 Task: Create in the project XpressTech and in the Backlog issue 'Create a new online platform for online game development courses with advanced game engine and simulation features' a child issue 'Integration with financial management systems', and assign it to team member softage.2@softage.net.
Action: Mouse moved to (725, 309)
Screenshot: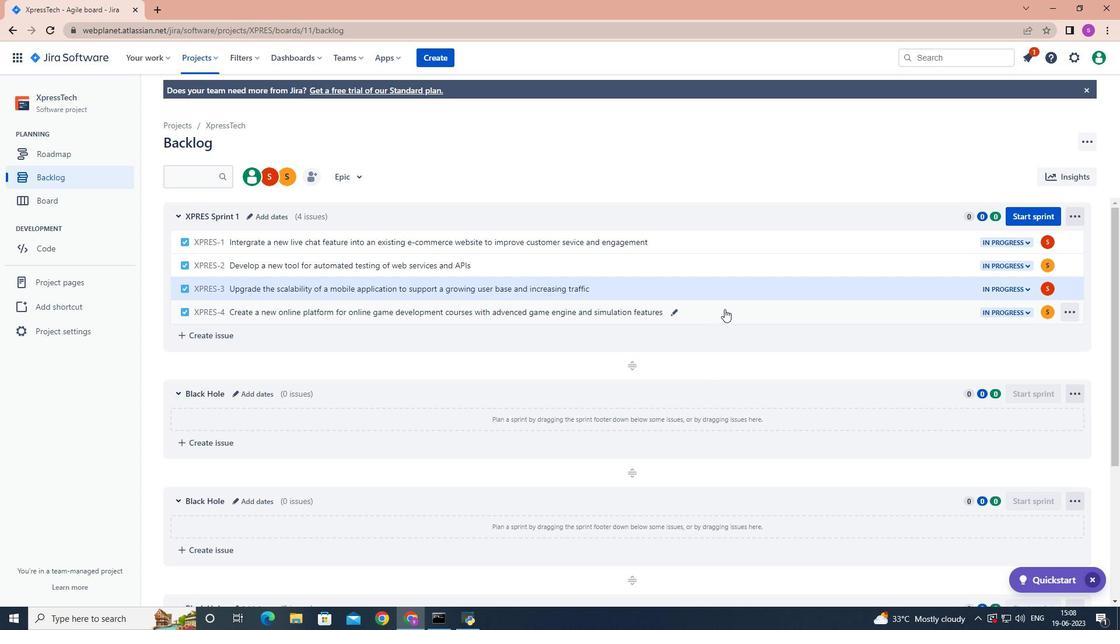 
Action: Mouse pressed left at (725, 309)
Screenshot: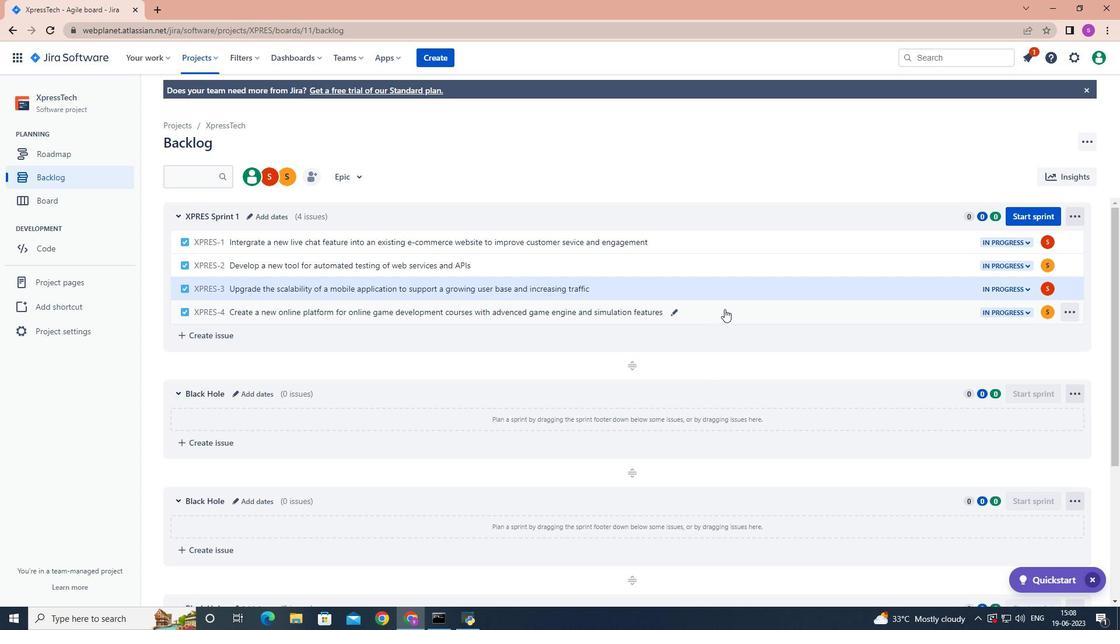 
Action: Mouse moved to (918, 315)
Screenshot: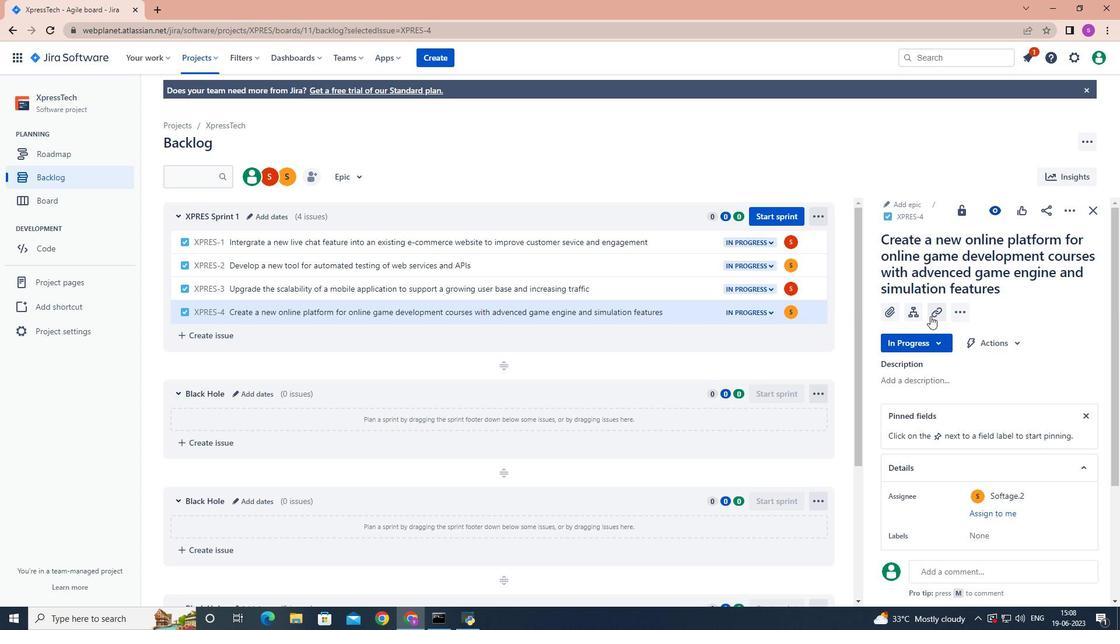 
Action: Mouse pressed left at (918, 315)
Screenshot: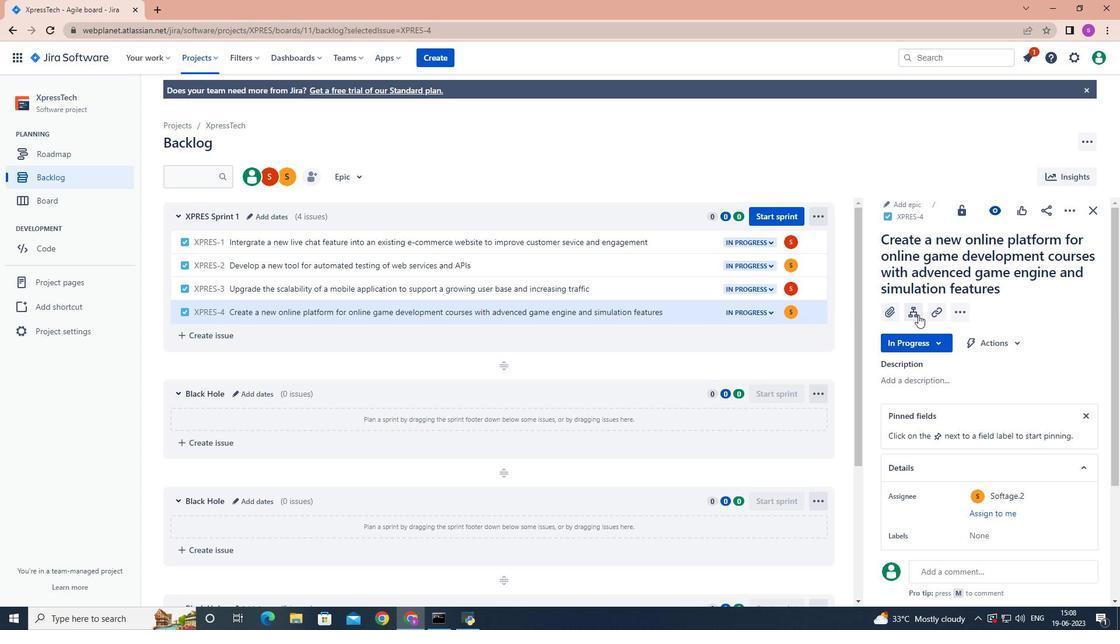 
Action: Mouse moved to (918, 314)
Screenshot: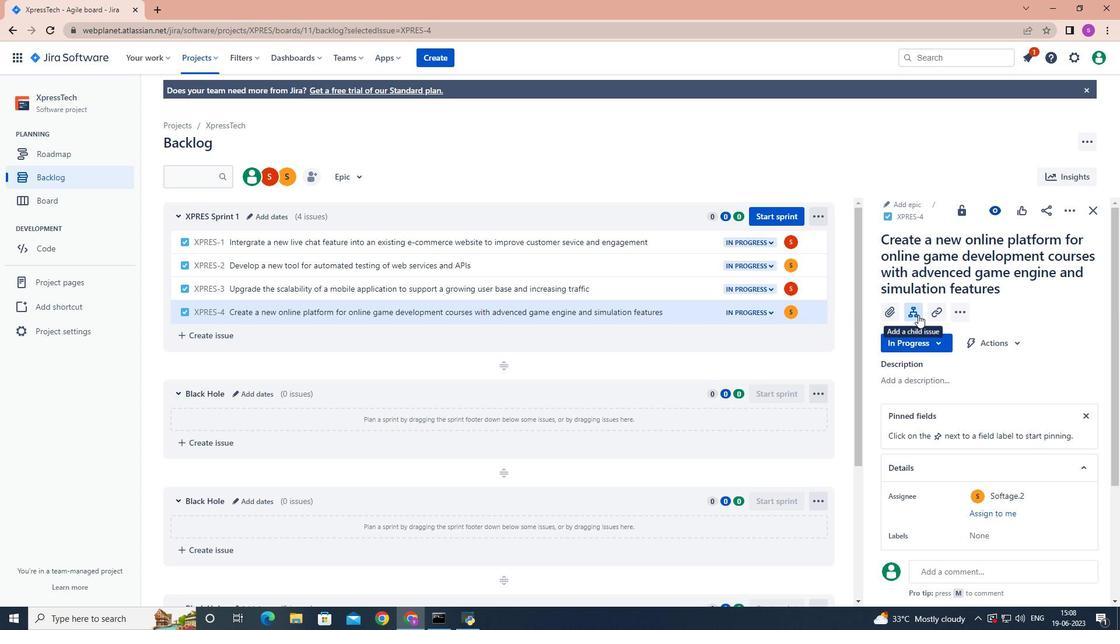 
Action: Key pressed <Key.shift>Intergration<Key.space>with<Key.space>finacial<Key.space>management<Key.space>systems<Key.enter>
Screenshot: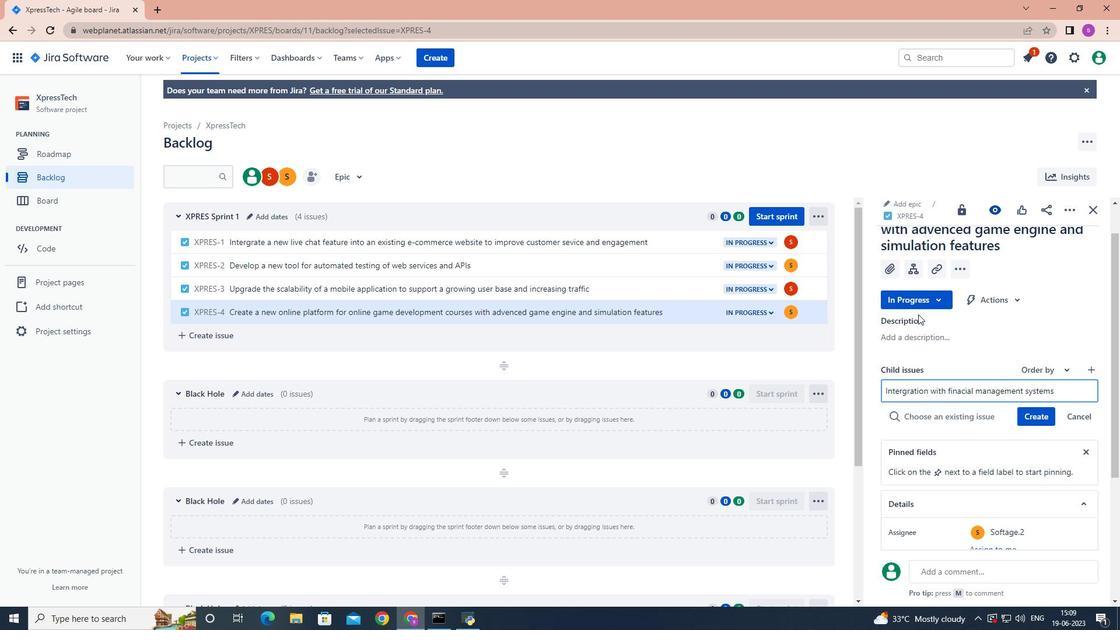 
Action: Mouse moved to (1042, 399)
Screenshot: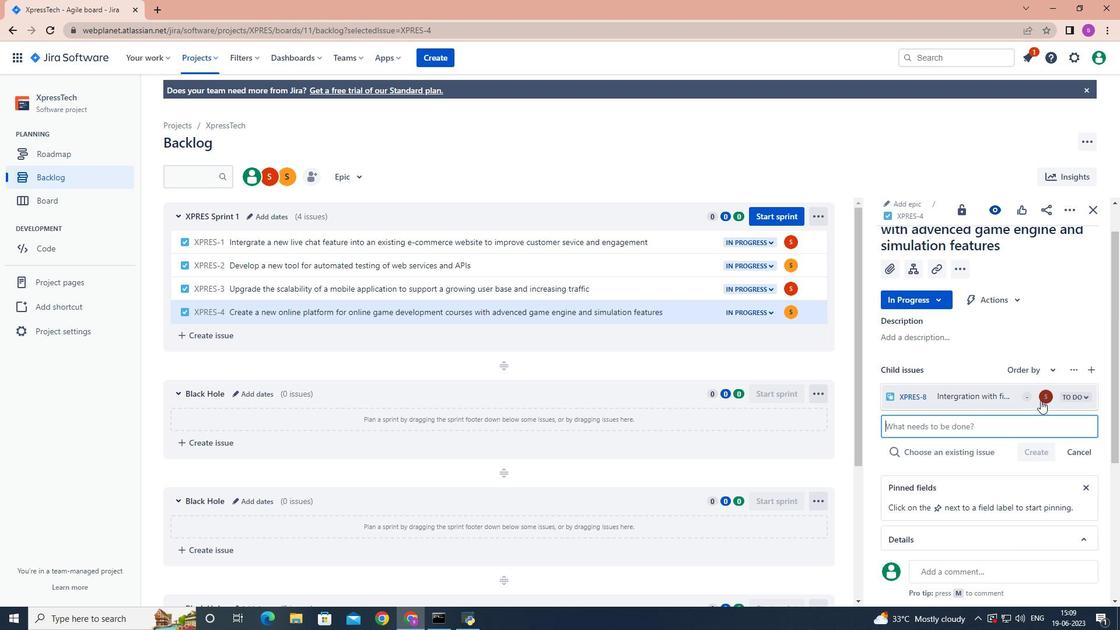 
Action: Mouse pressed left at (1042, 399)
Screenshot: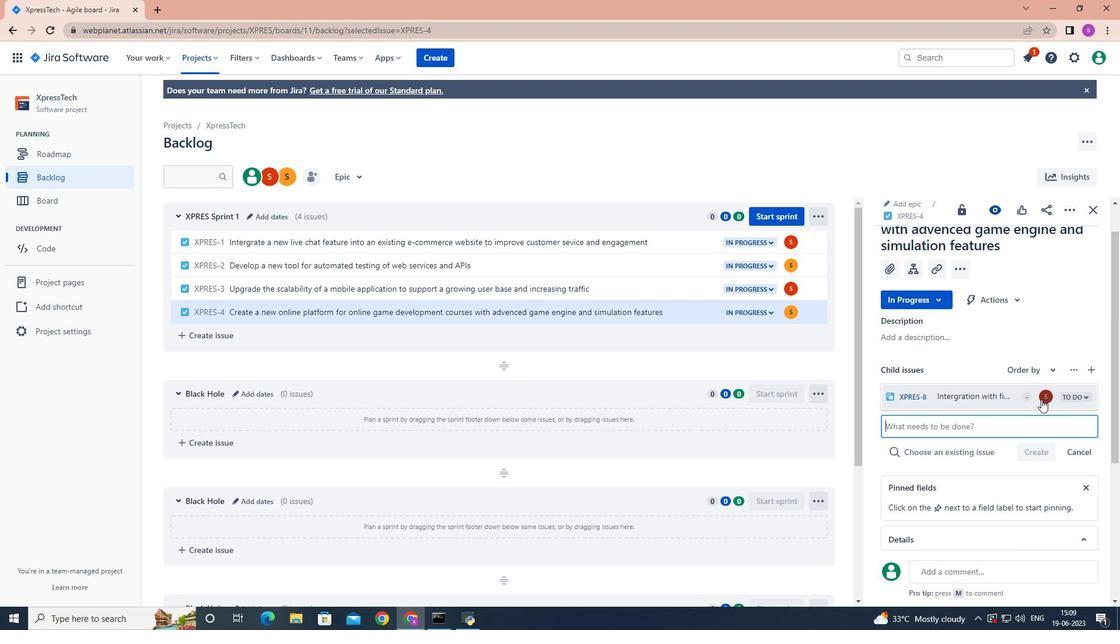 
Action: Mouse moved to (1043, 398)
Screenshot: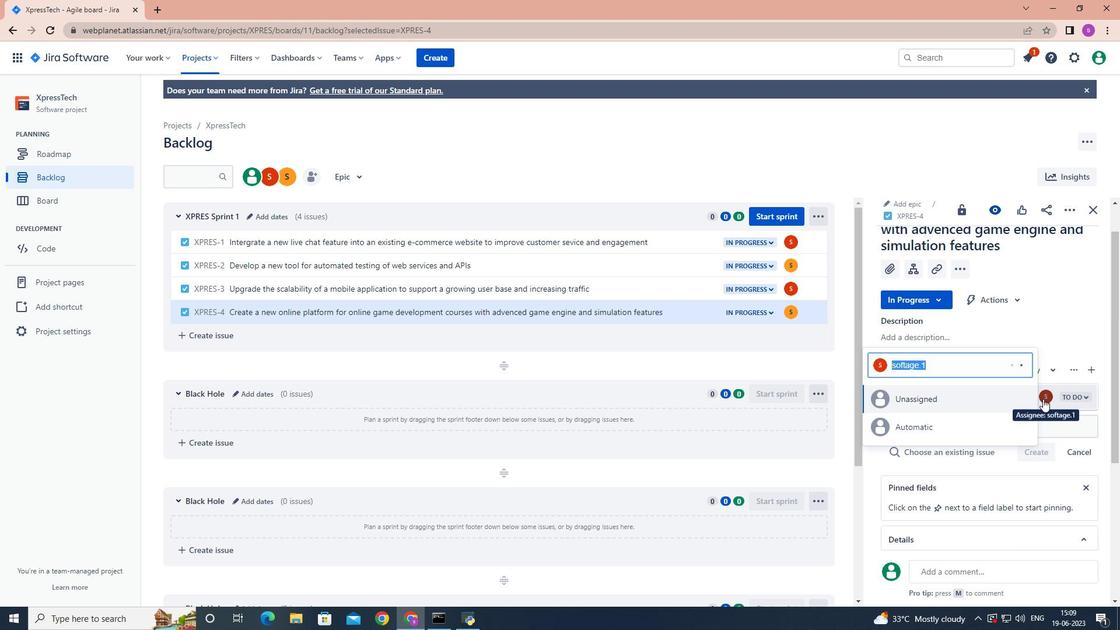 
Action: Key pressed softage.2
Screenshot: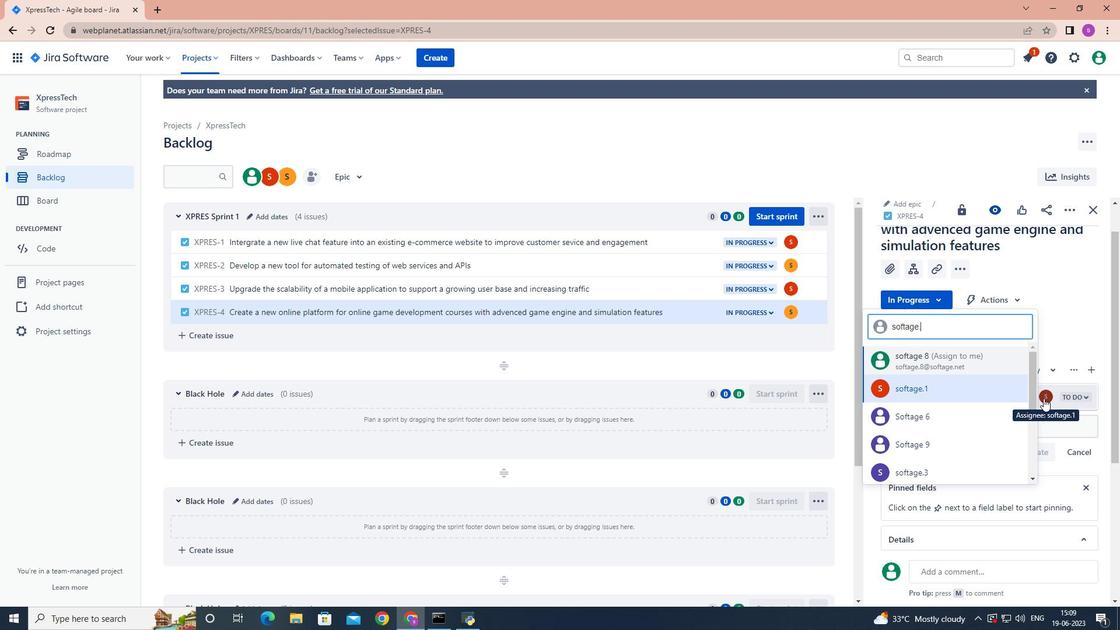
Action: Mouse moved to (960, 383)
Screenshot: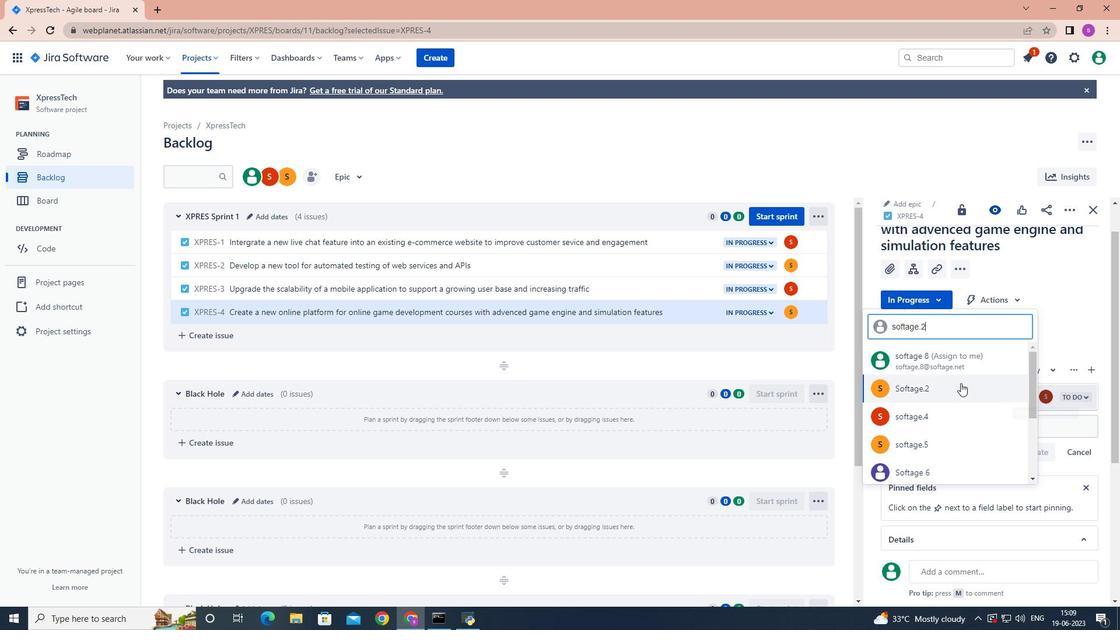 
Action: Mouse pressed left at (960, 383)
Screenshot: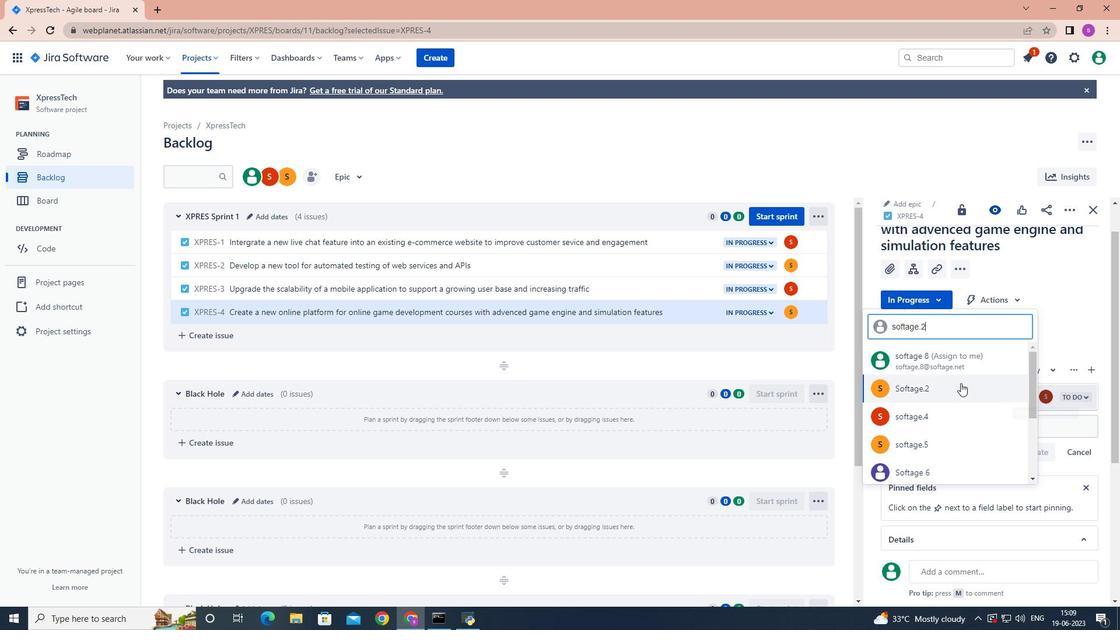 
Action: Mouse moved to (960, 383)
Screenshot: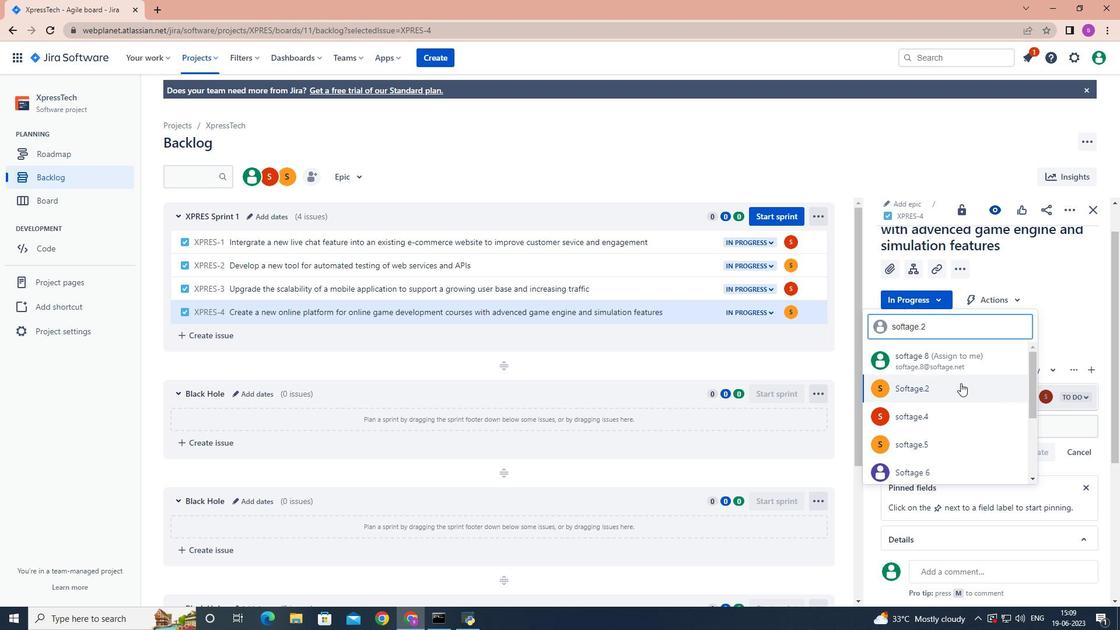 
